 Task: Invite Team Member Softage.1@softage.net to Workspace Factoring Services. Invite Team Member Softage.2@softage.net to Workspace Factoring Services. Invite Team Member Softage.3@softage.net to Workspace Factoring Services. Invite Team Member Softage.4@softage.net to Workspace Factoring Services
Action: Mouse moved to (352, 193)
Screenshot: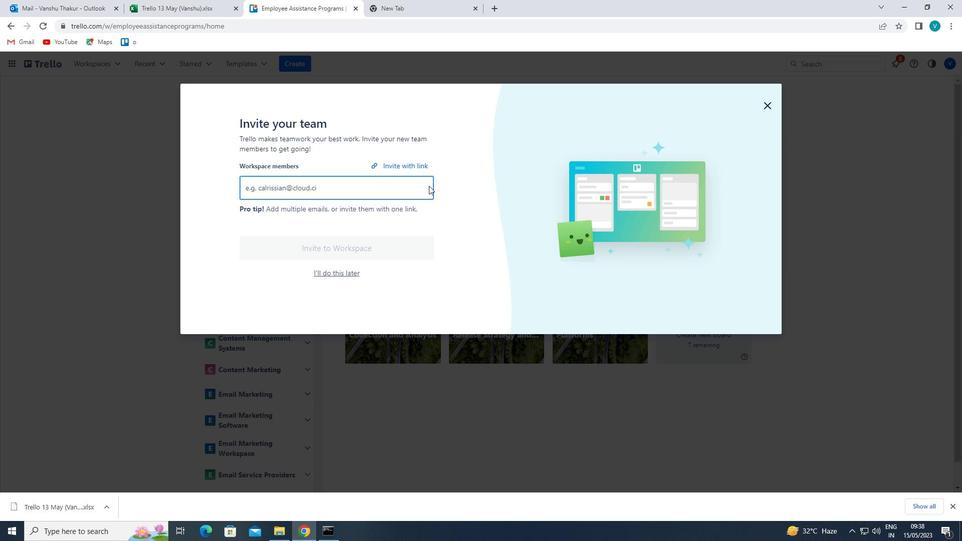 
Action: Mouse pressed left at (352, 193)
Screenshot: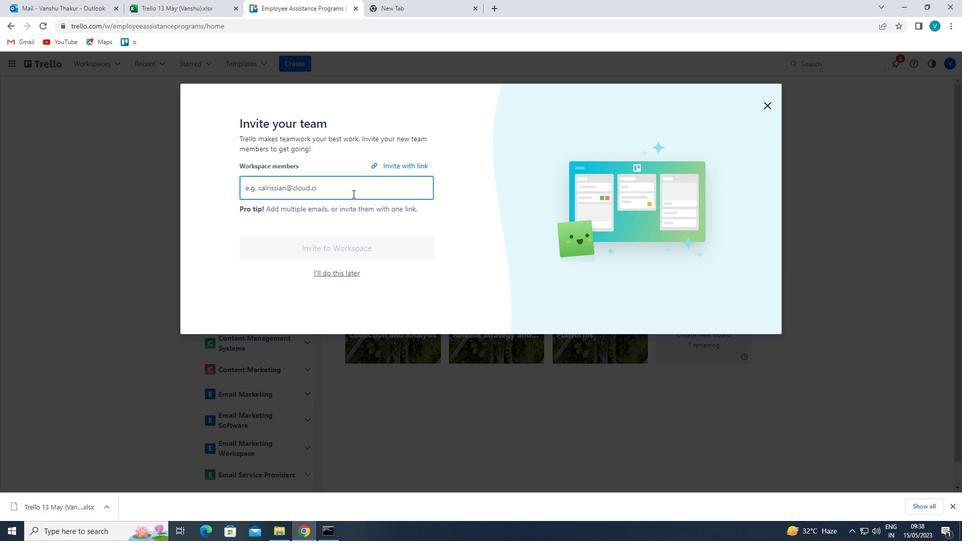 
Action: Mouse moved to (352, 193)
Screenshot: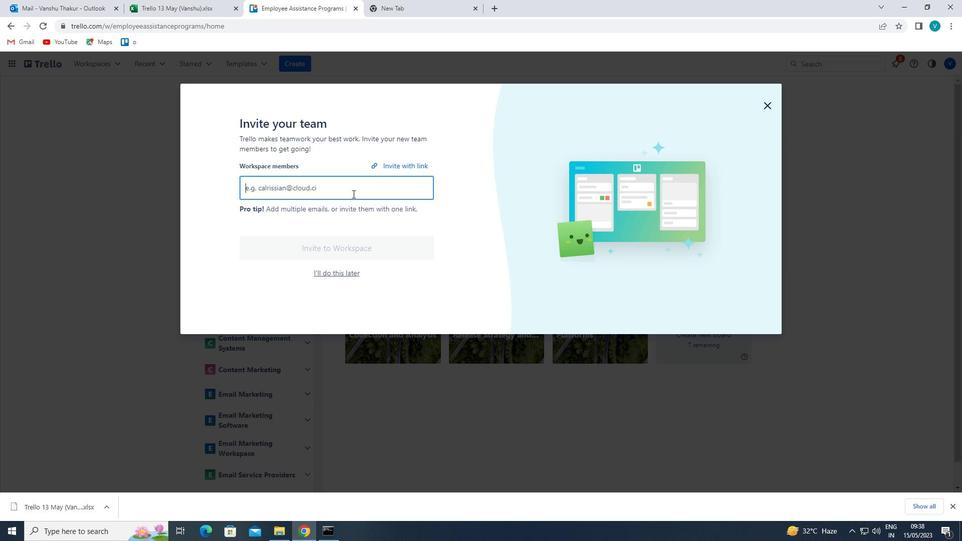 
Action: Key pressed <Key.shift>S
Screenshot: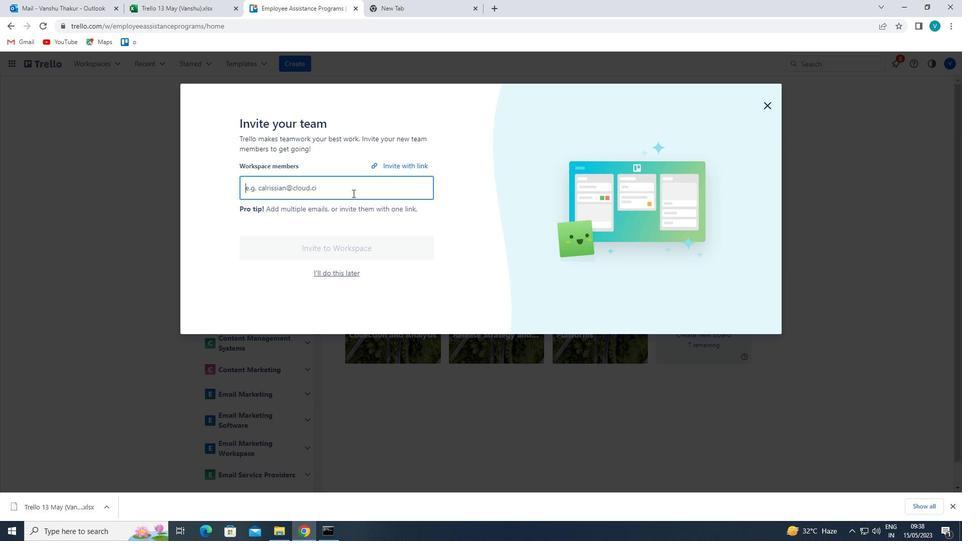 
Action: Mouse moved to (353, 192)
Screenshot: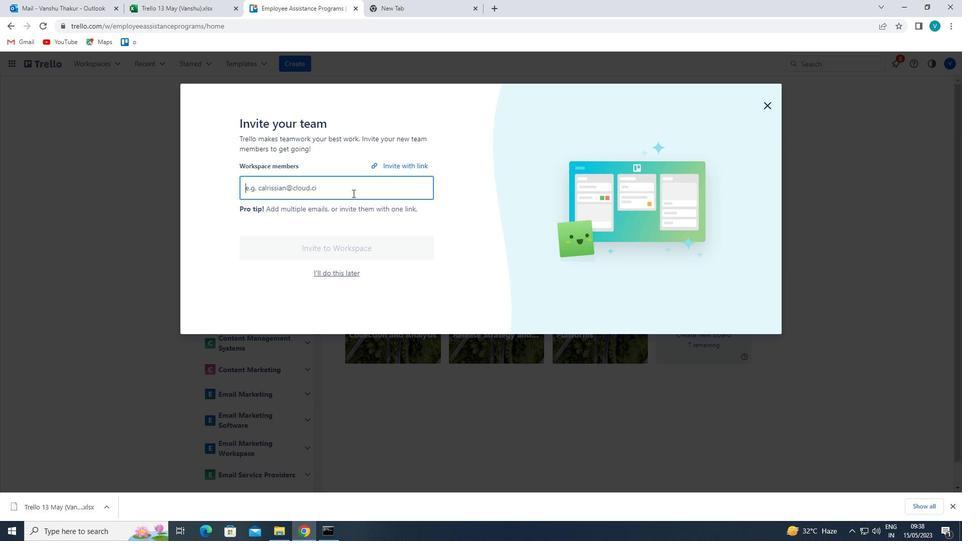 
Action: Key pressed OFTAGE.1<Key.shift>@<Key.shift>SOFTAGE.NET<Key.enter><Key.shift>SOFTAGE.2<Key.shift>@SOFTAH<Key.backspace>GE.NET<Key.enter><Key.shift>SOFTAGE.2<Key.shift>@SOFTAGE.NET<Key.enter><Key.shift>SOFTAGE.3<Key.shift>@SOFTAGE.NET<Key.enter><Key.shift><Key.shift>SOFTAGE.4<Key.shift>@SOFTAGE.NET<Key.enter>
Screenshot: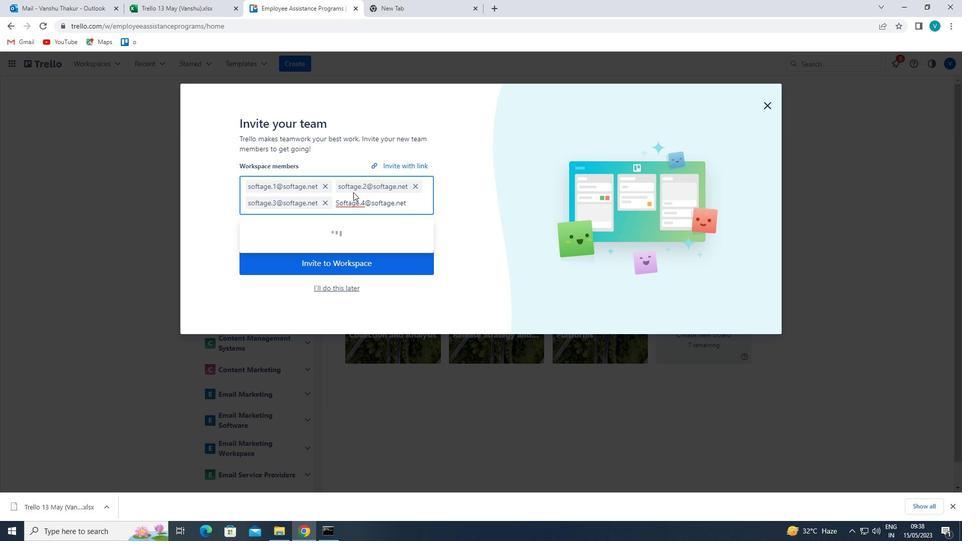 
Action: Mouse moved to (364, 273)
Screenshot: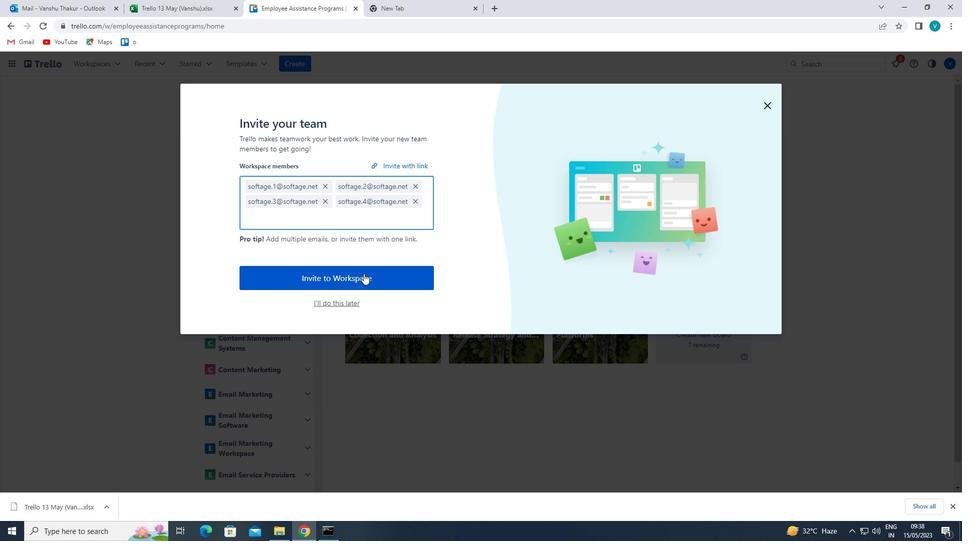 
Action: Mouse pressed left at (364, 273)
Screenshot: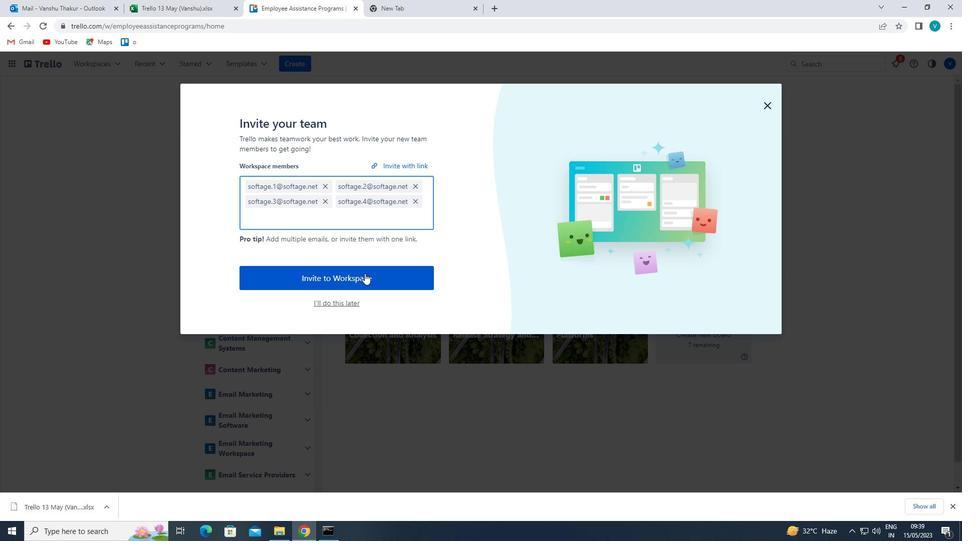 
Action: Mouse moved to (365, 273)
Screenshot: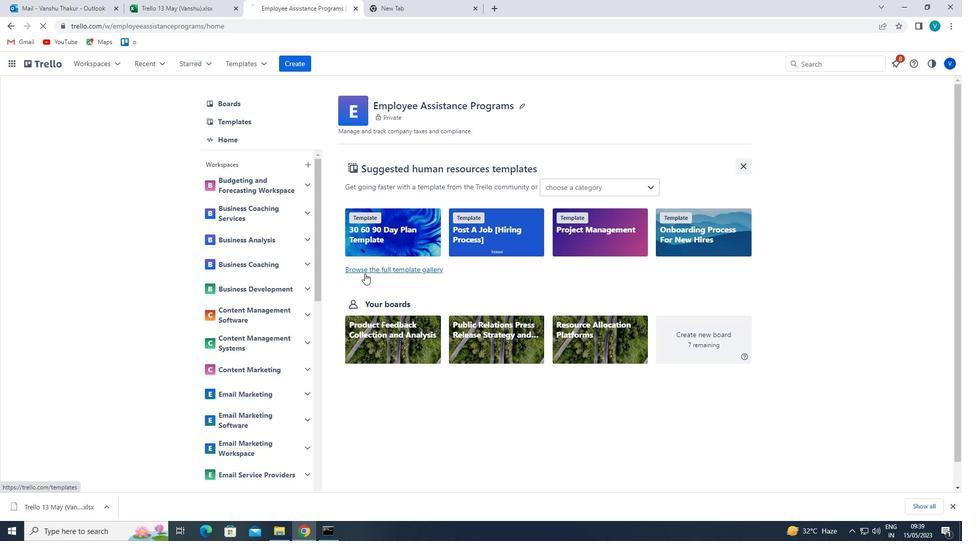 
